 Task: Create a Google Calendar event titled 'Regular team check-ins' on May 16 from 2:30 PM to 3:30 PM, with Google Meet video conferencing and a 30-minute notification.
Action: Mouse moved to (79, 142)
Screenshot: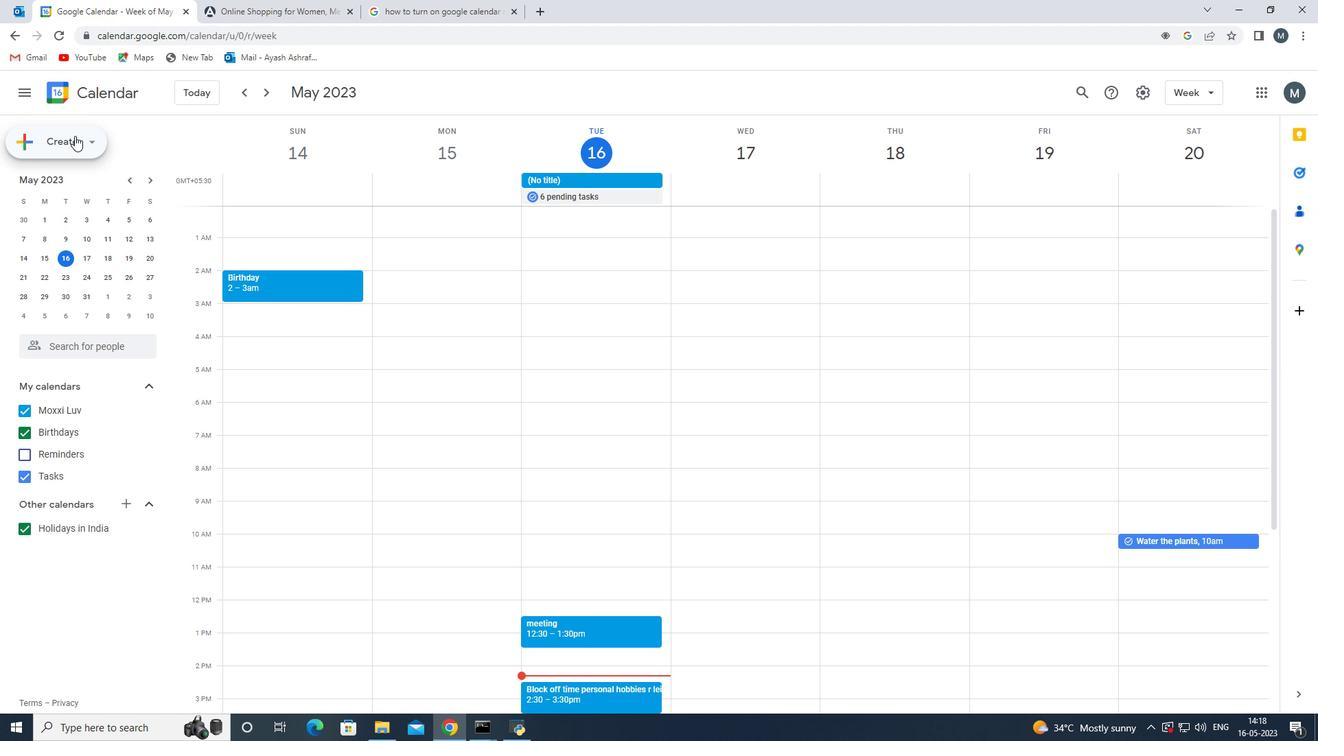 
Action: Mouse pressed left at (79, 142)
Screenshot: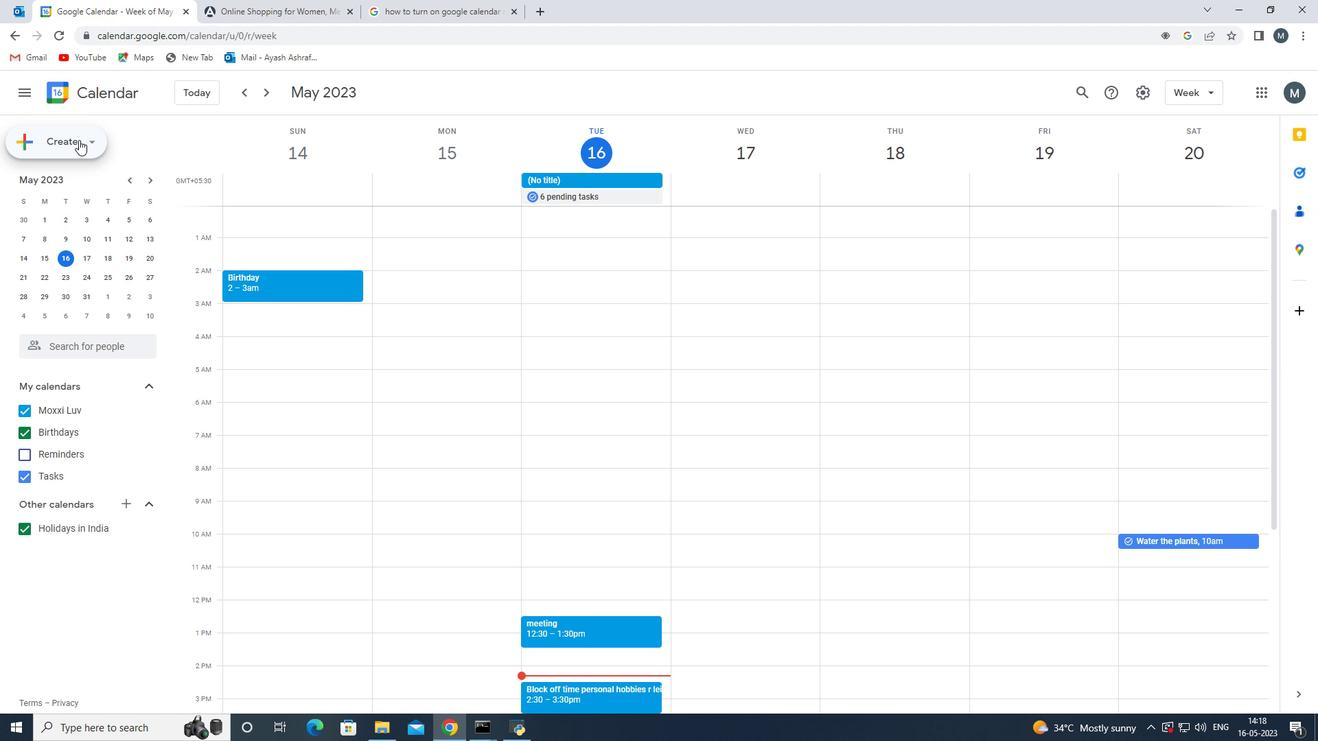 
Action: Mouse moved to (61, 183)
Screenshot: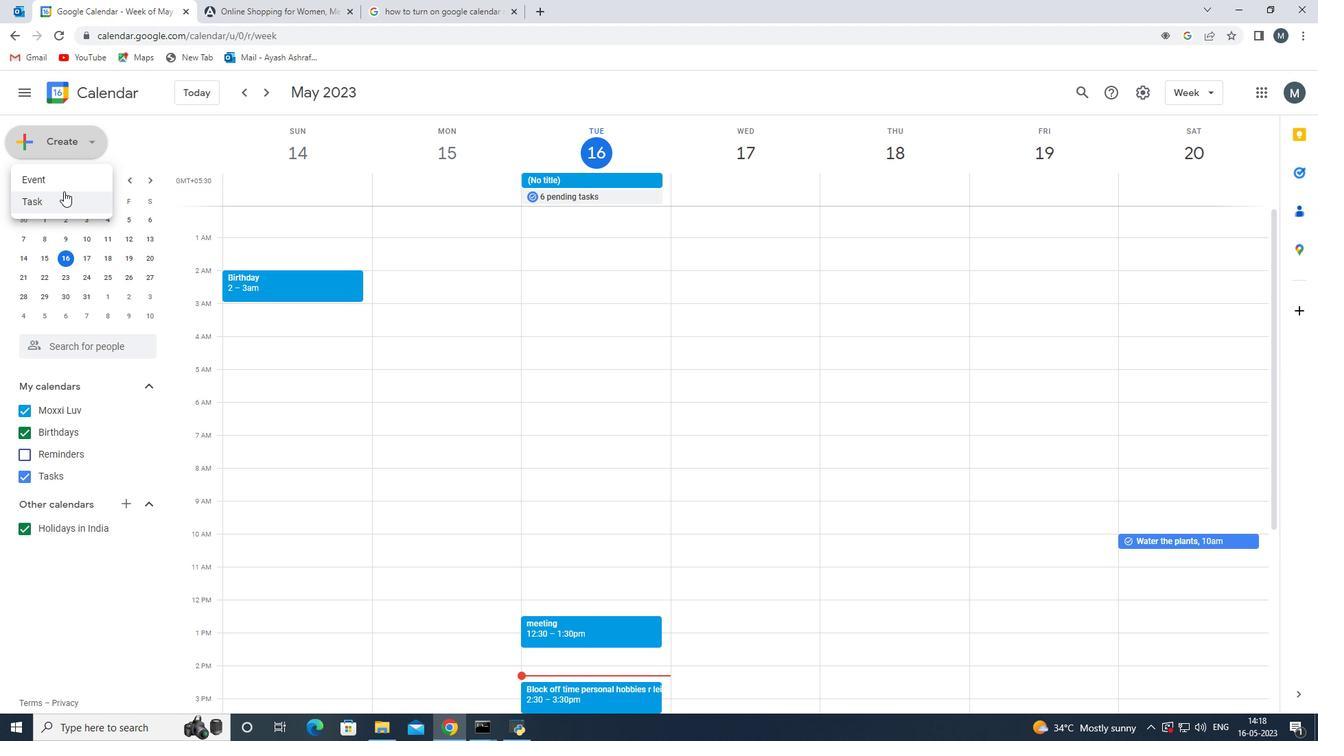 
Action: Mouse pressed left at (61, 183)
Screenshot: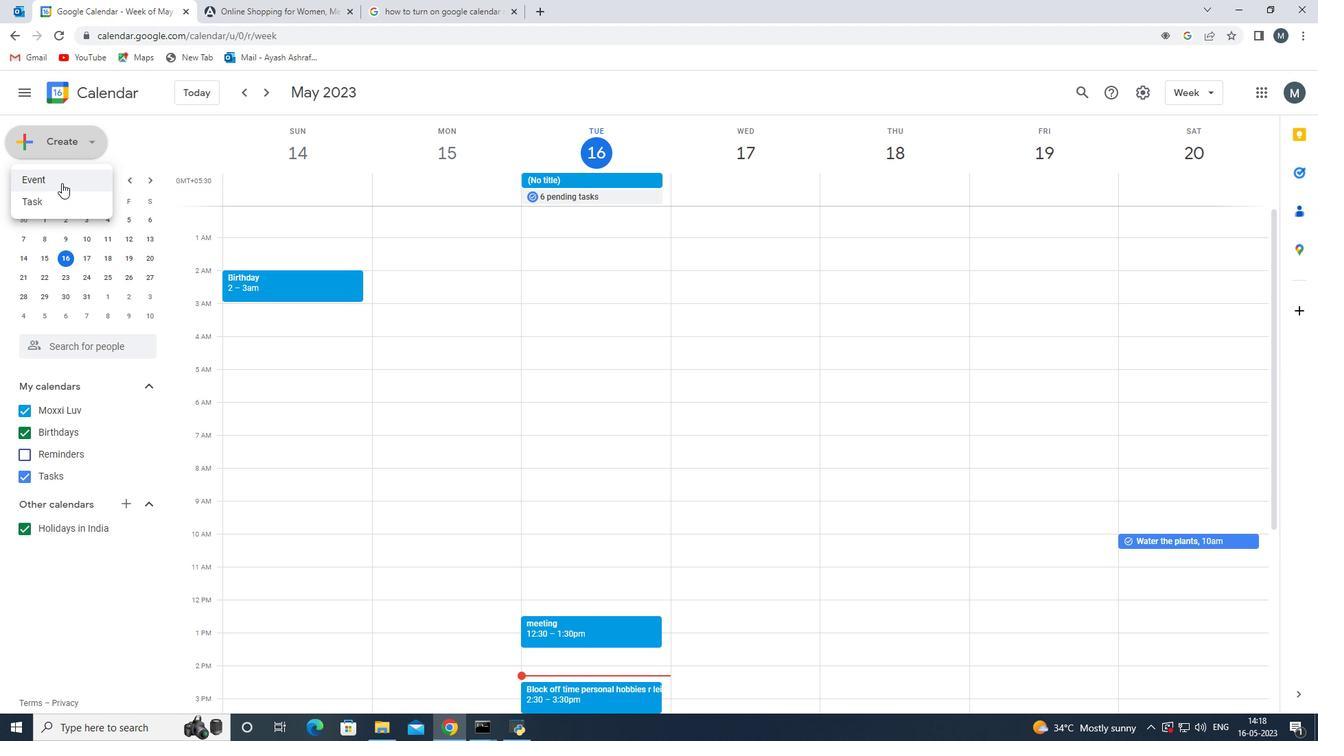 
Action: Mouse moved to (305, 374)
Screenshot: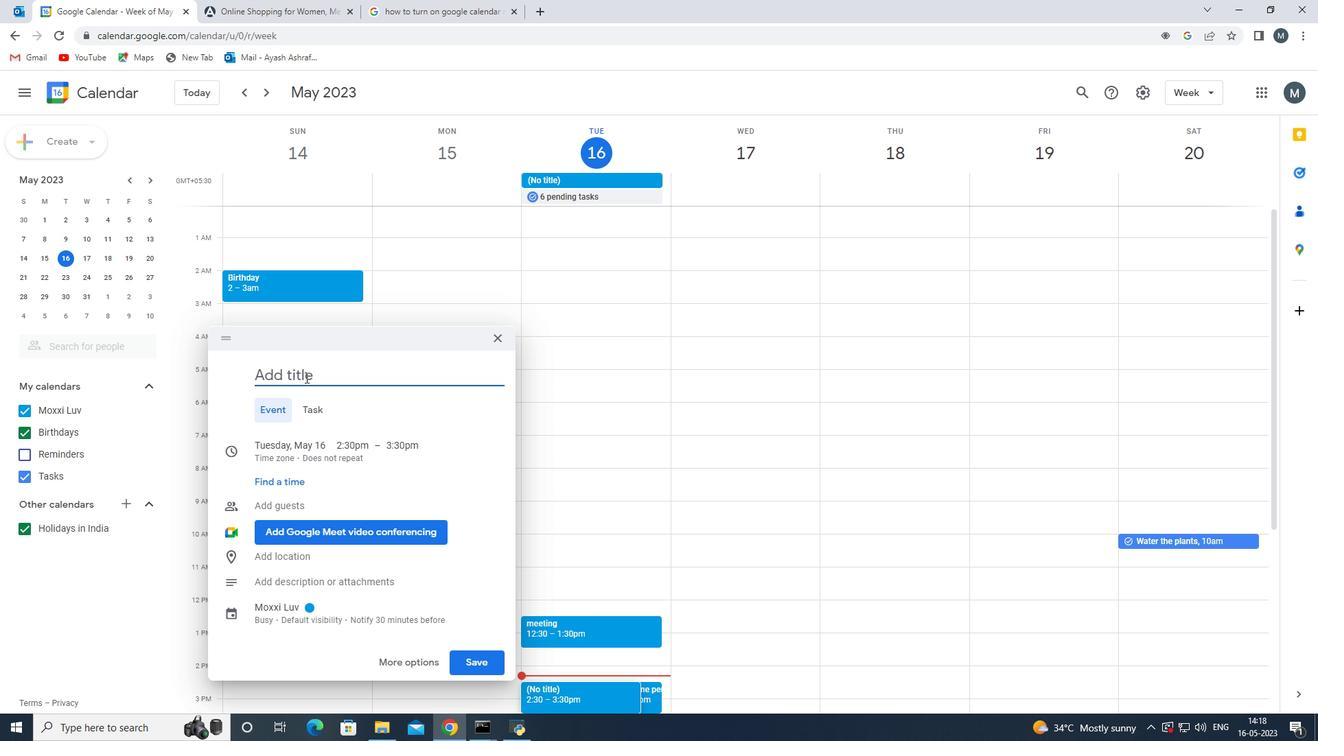 
Action: Mouse pressed left at (305, 374)
Screenshot: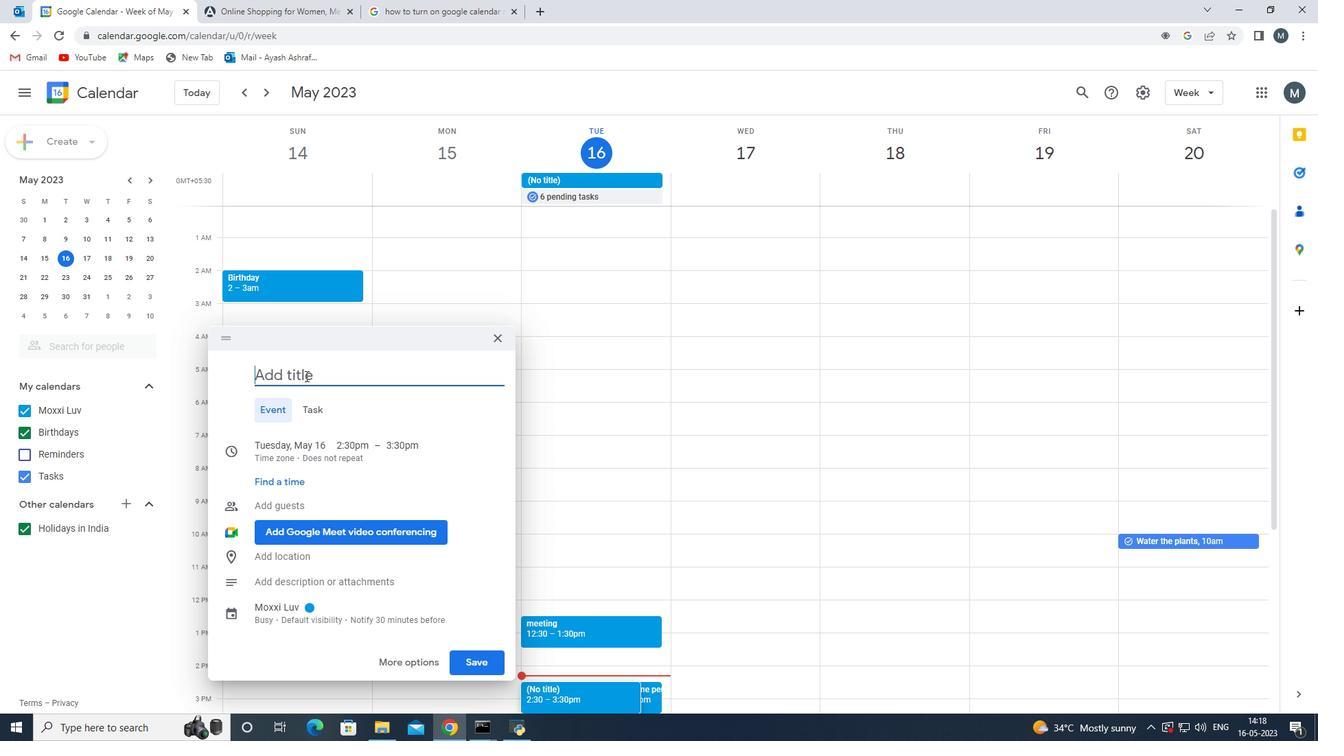 
Action: Key pressed <Key.shift>Regulr<Key.space>team<Key.space>check-ind<Key.backspace>s<Key.space>
Screenshot: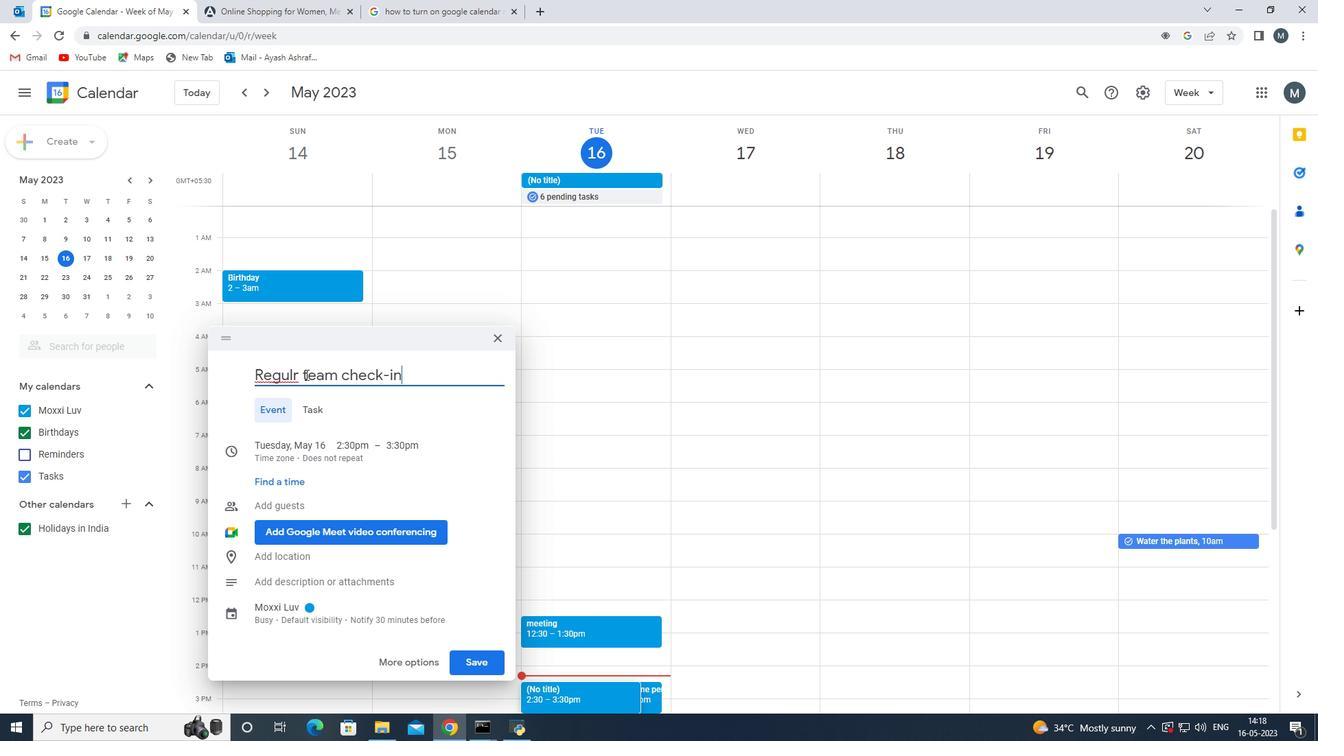 
Action: Mouse moved to (294, 376)
Screenshot: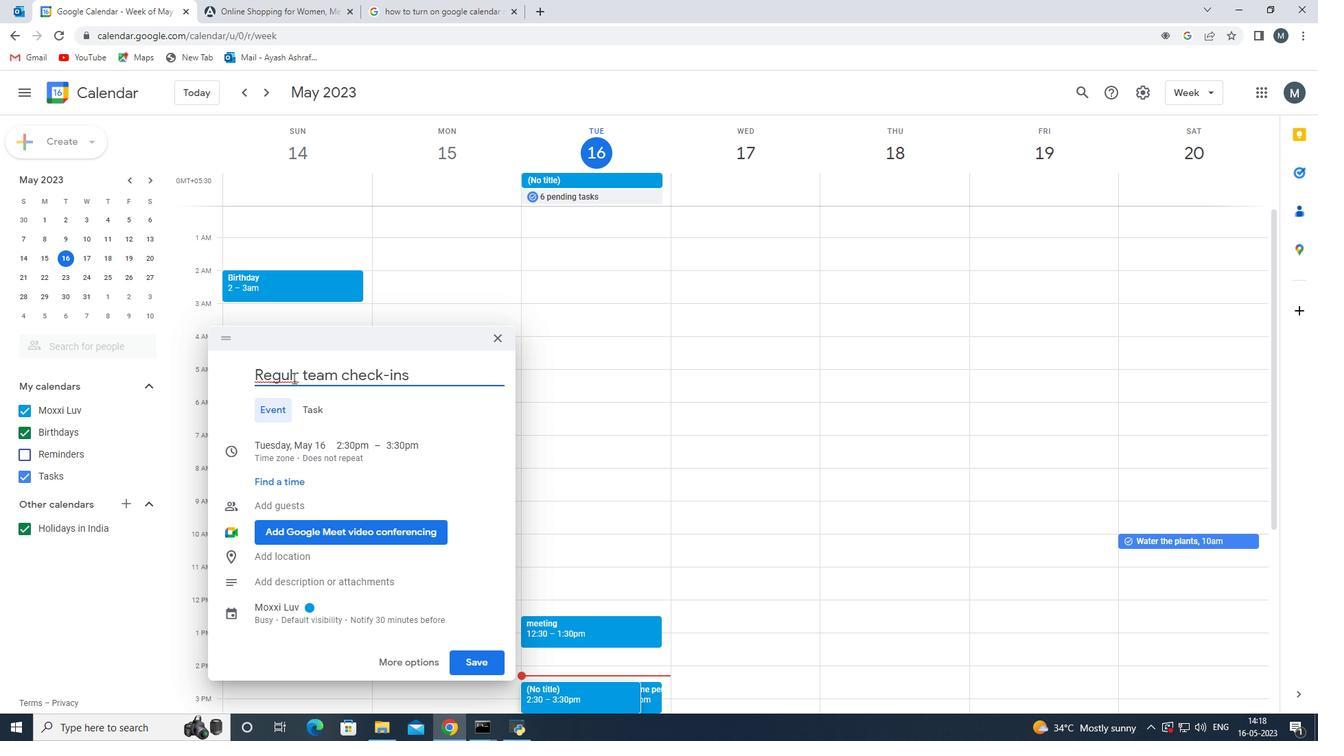 
Action: Mouse pressed left at (294, 376)
Screenshot: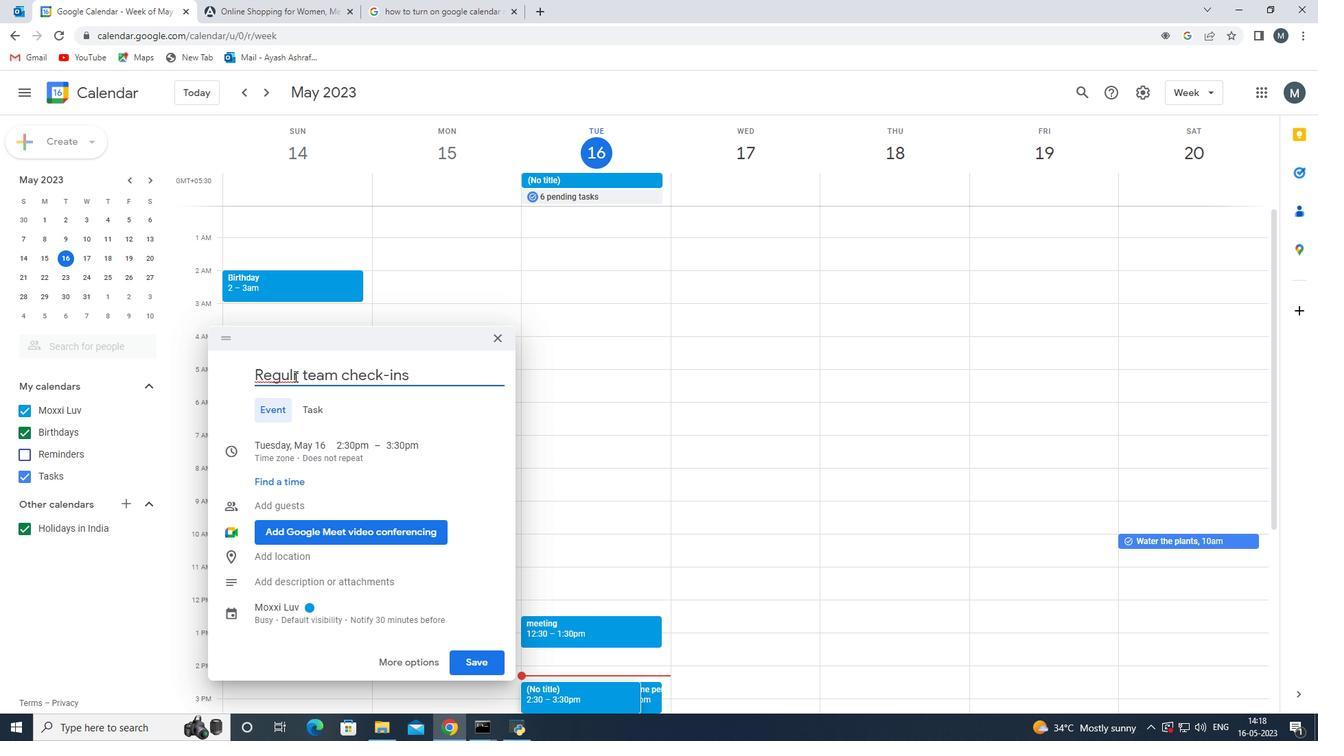 
Action: Mouse moved to (301, 376)
Screenshot: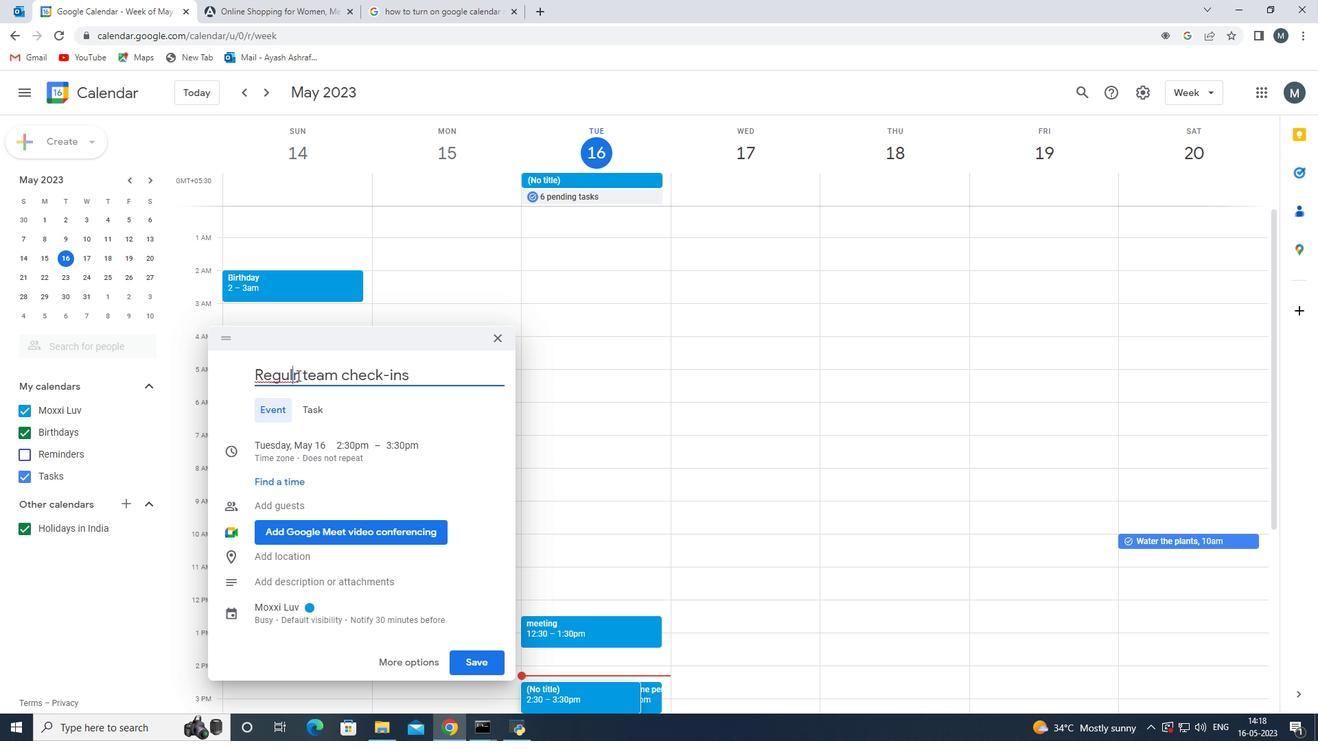 
Action: Key pressed a
Screenshot: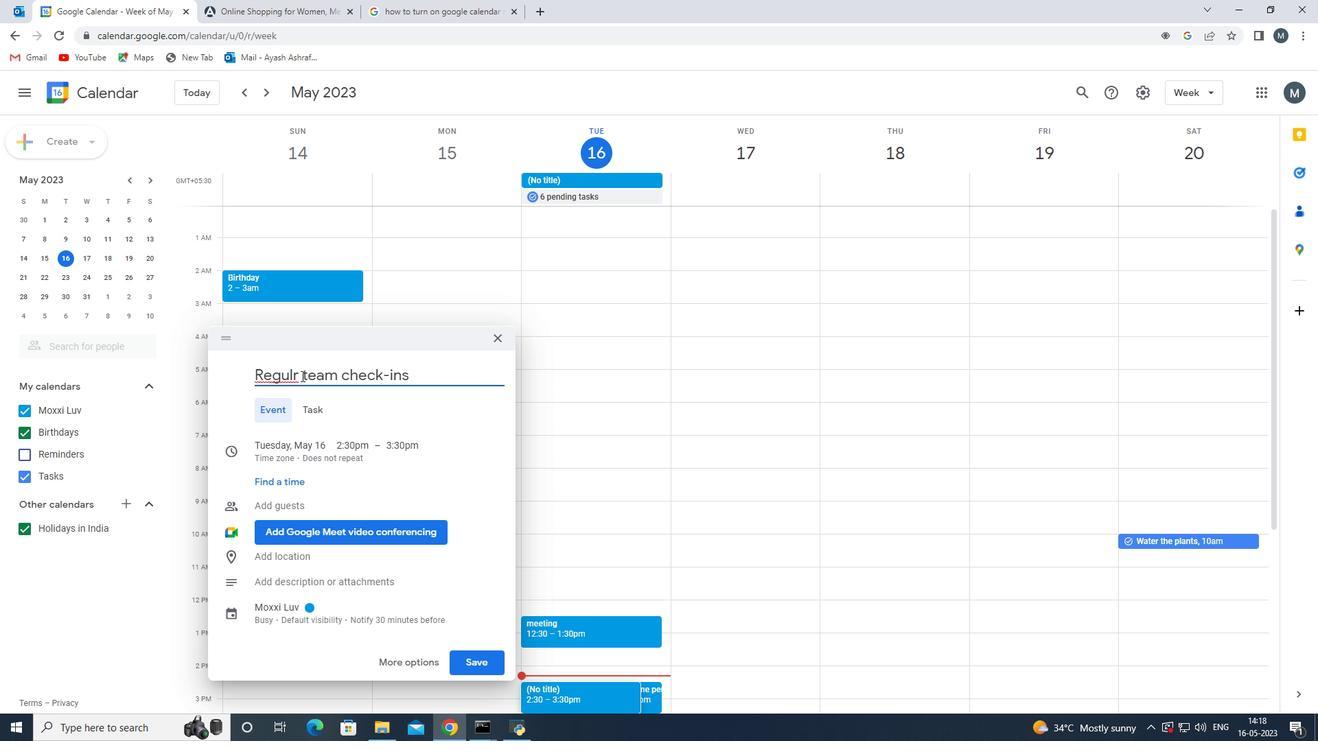 
Action: Mouse moved to (321, 479)
Screenshot: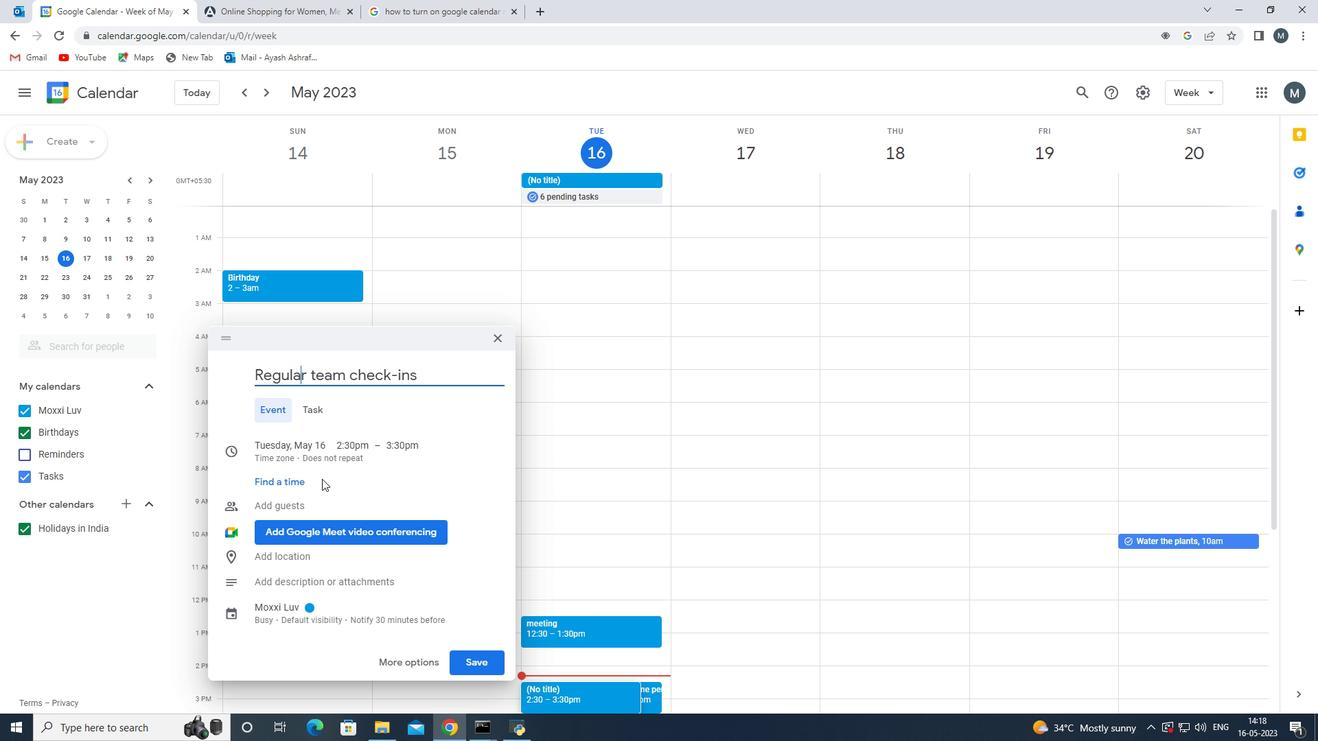 
Action: Mouse scrolled (321, 478) with delta (0, 0)
Screenshot: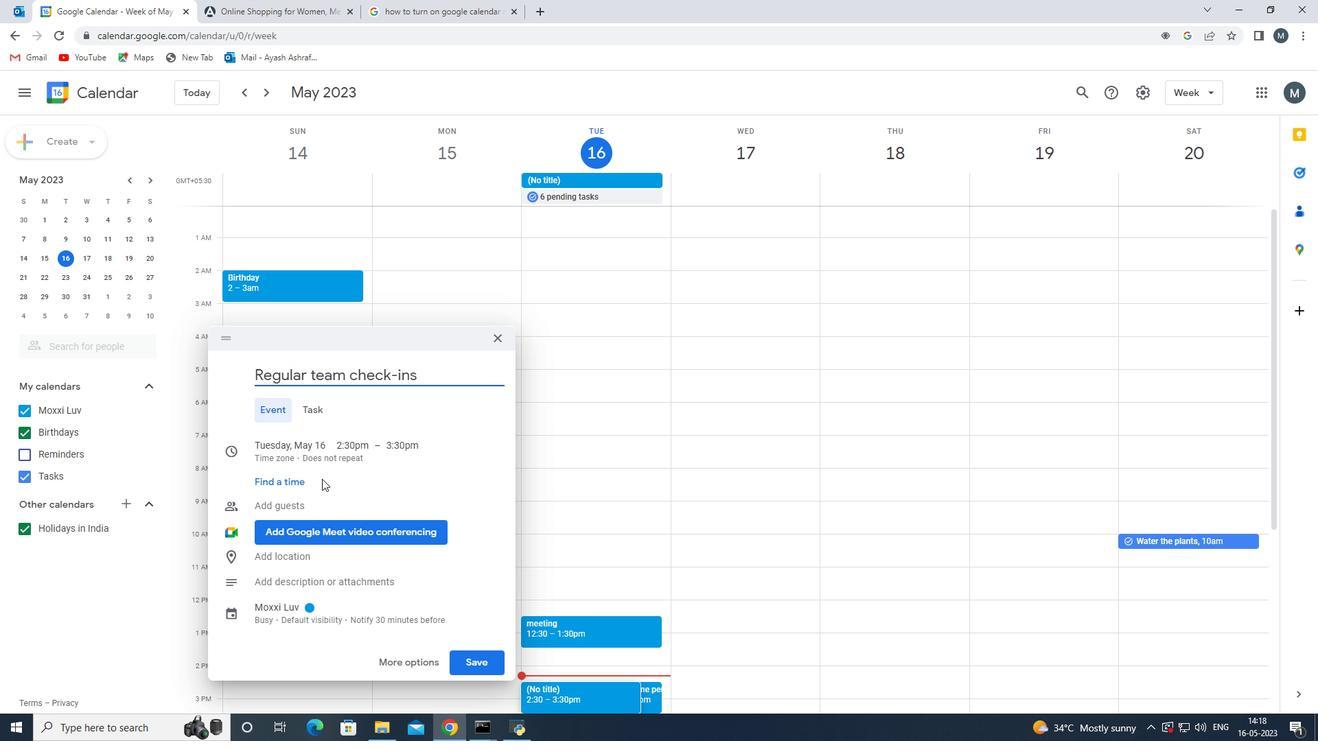 
Action: Mouse moved to (234, 581)
Screenshot: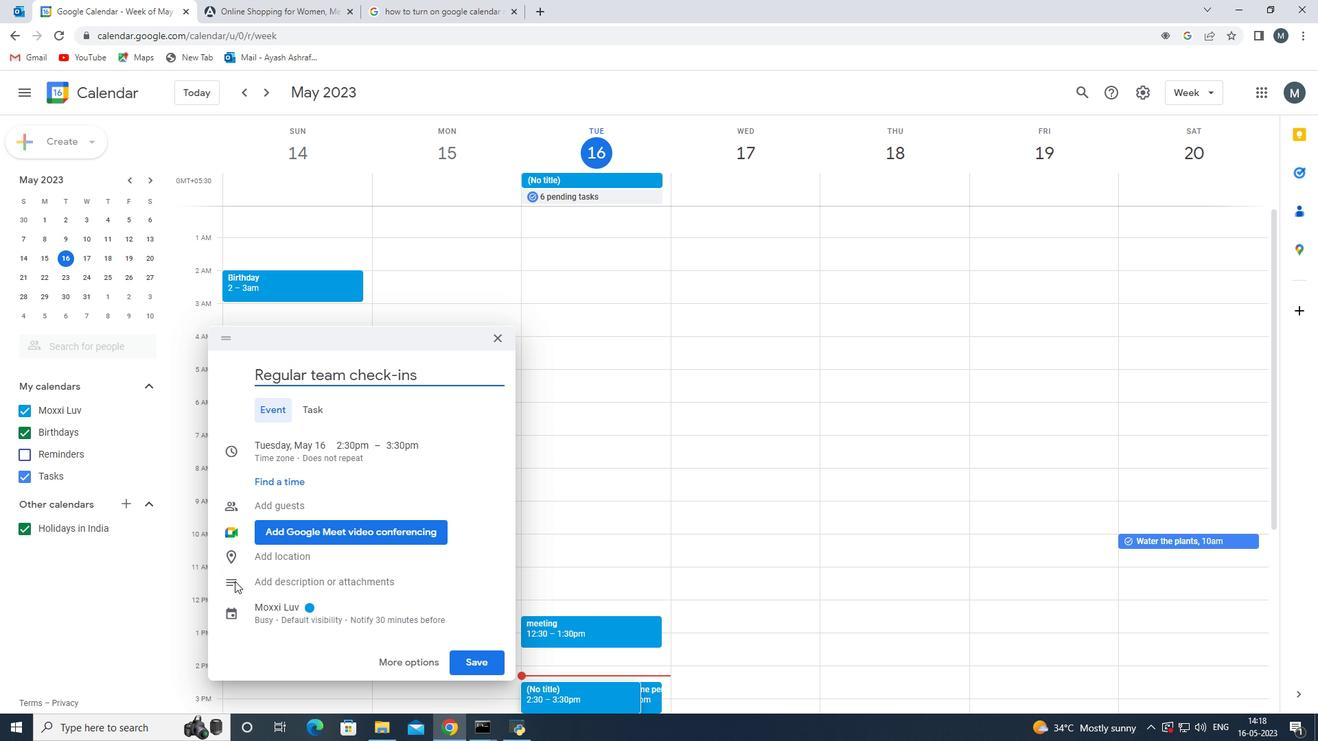 
Action: Mouse pressed left at (234, 581)
Screenshot: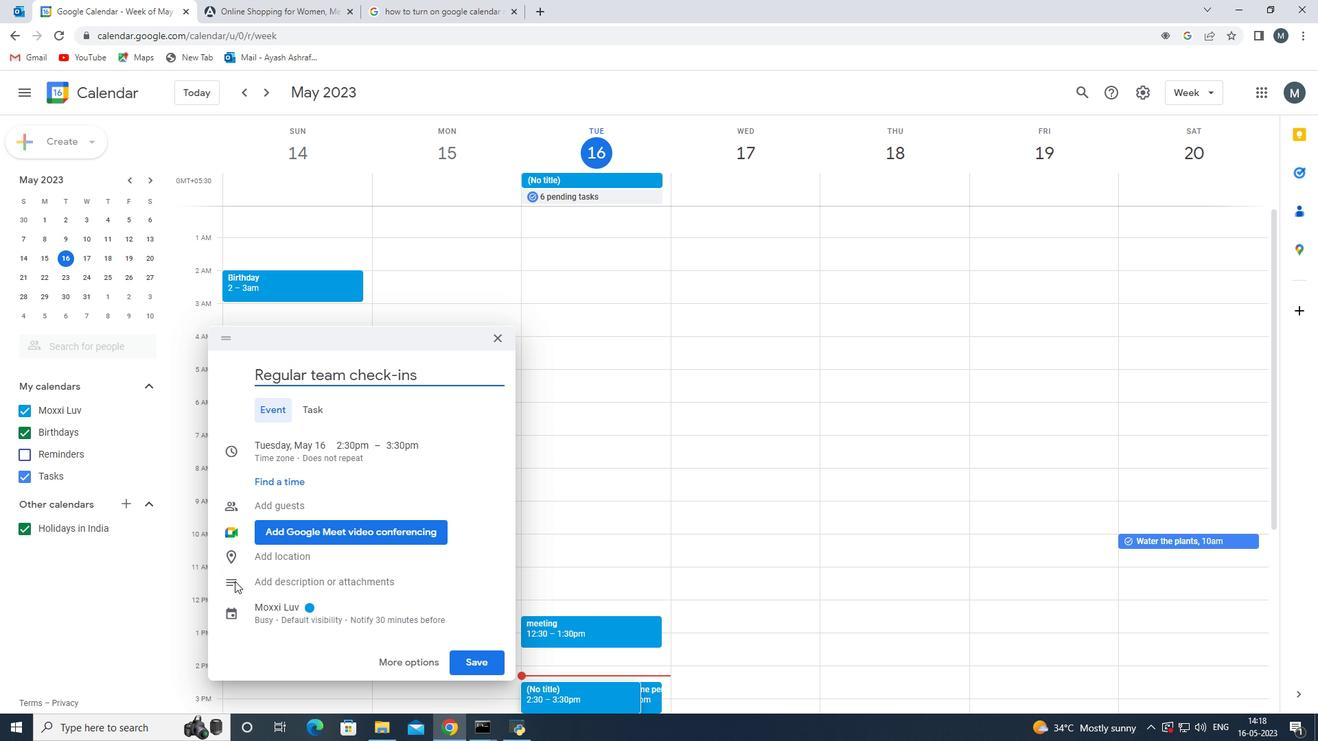 
Action: Mouse moved to (395, 666)
Screenshot: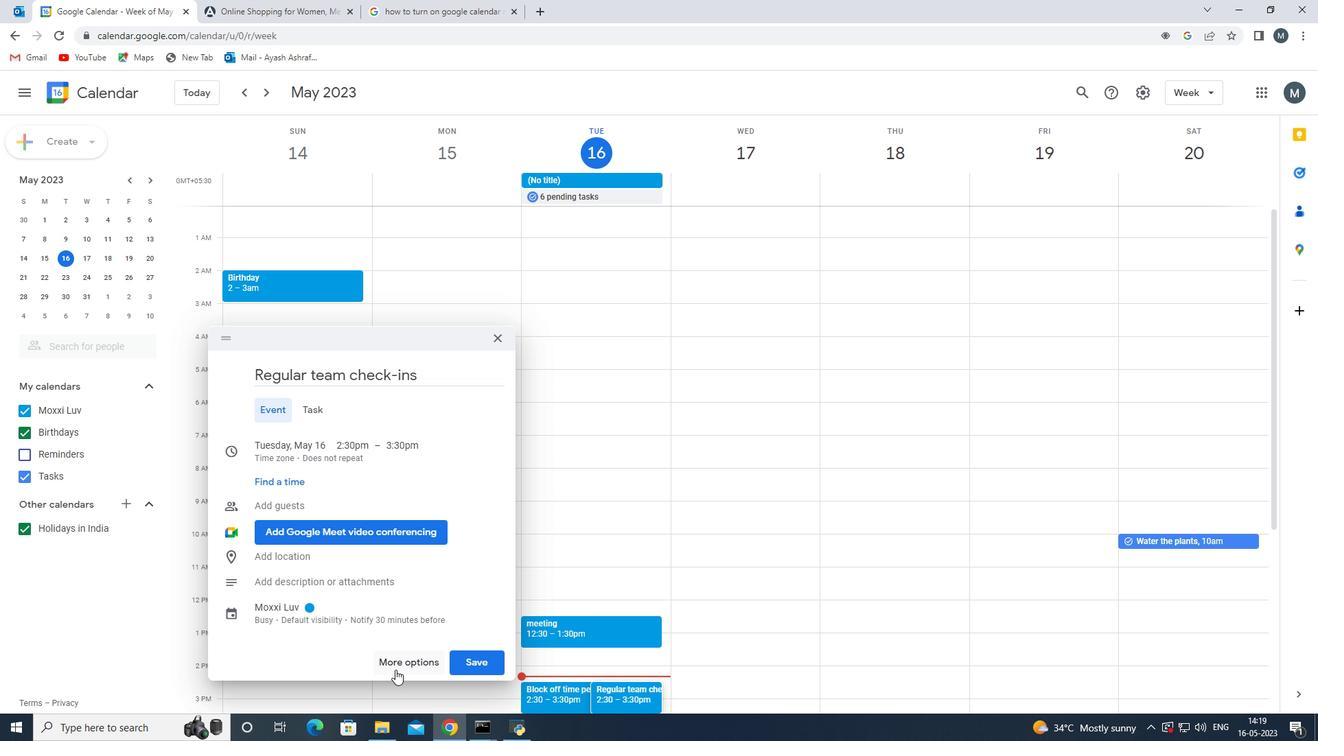
Action: Mouse pressed left at (395, 666)
Screenshot: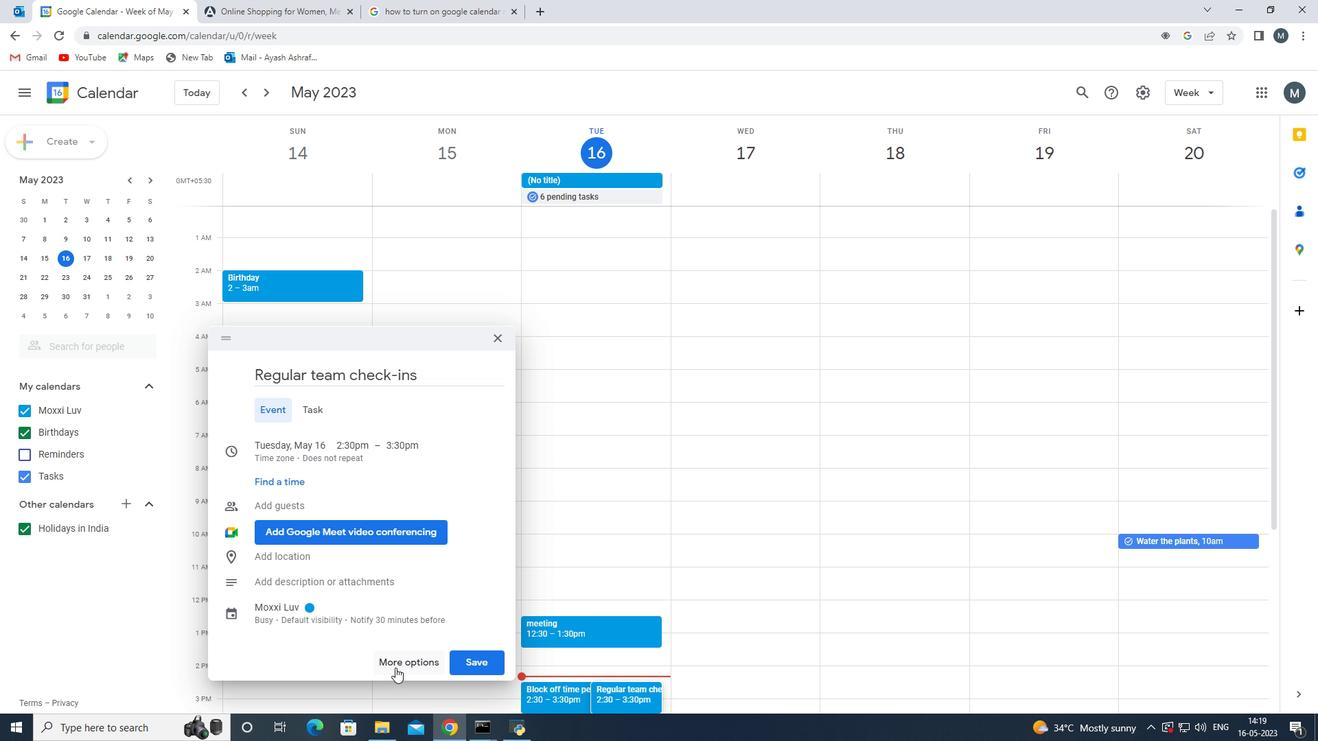 
Action: Mouse moved to (136, 405)
Screenshot: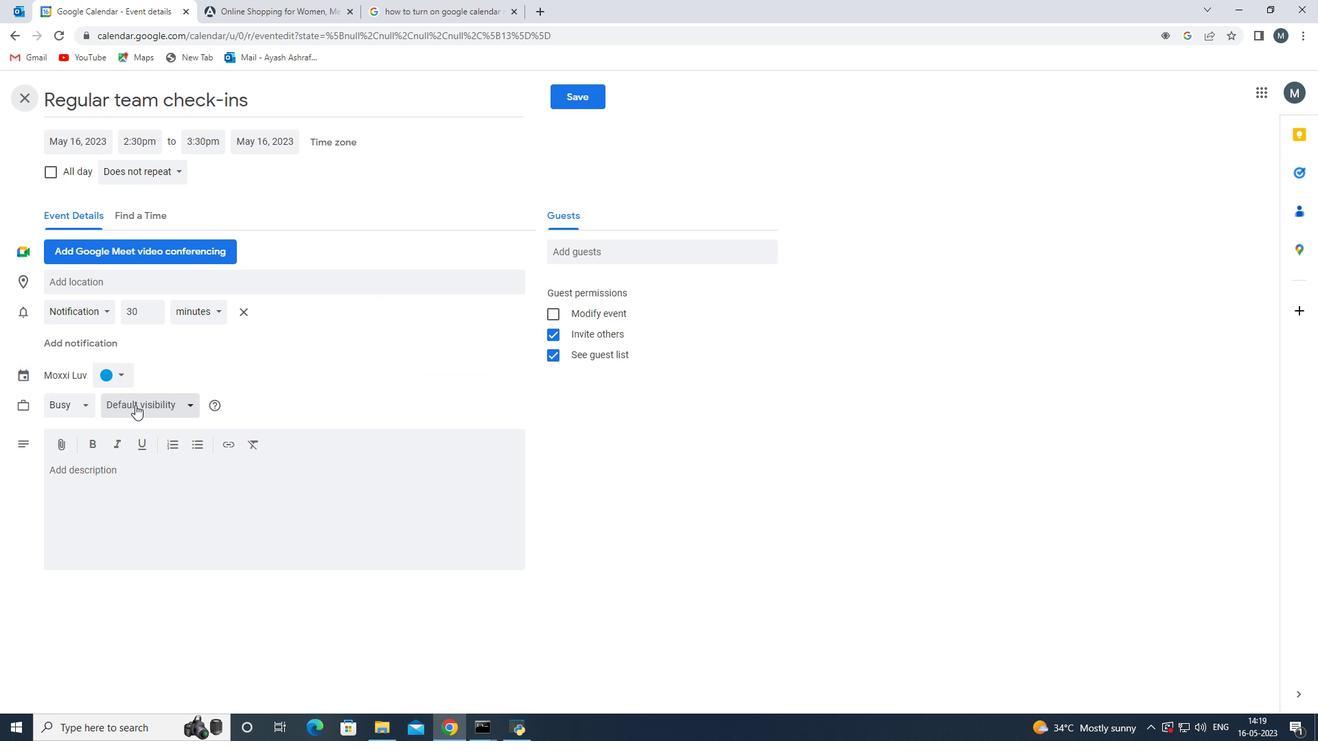 
Action: Mouse pressed left at (136, 405)
Screenshot: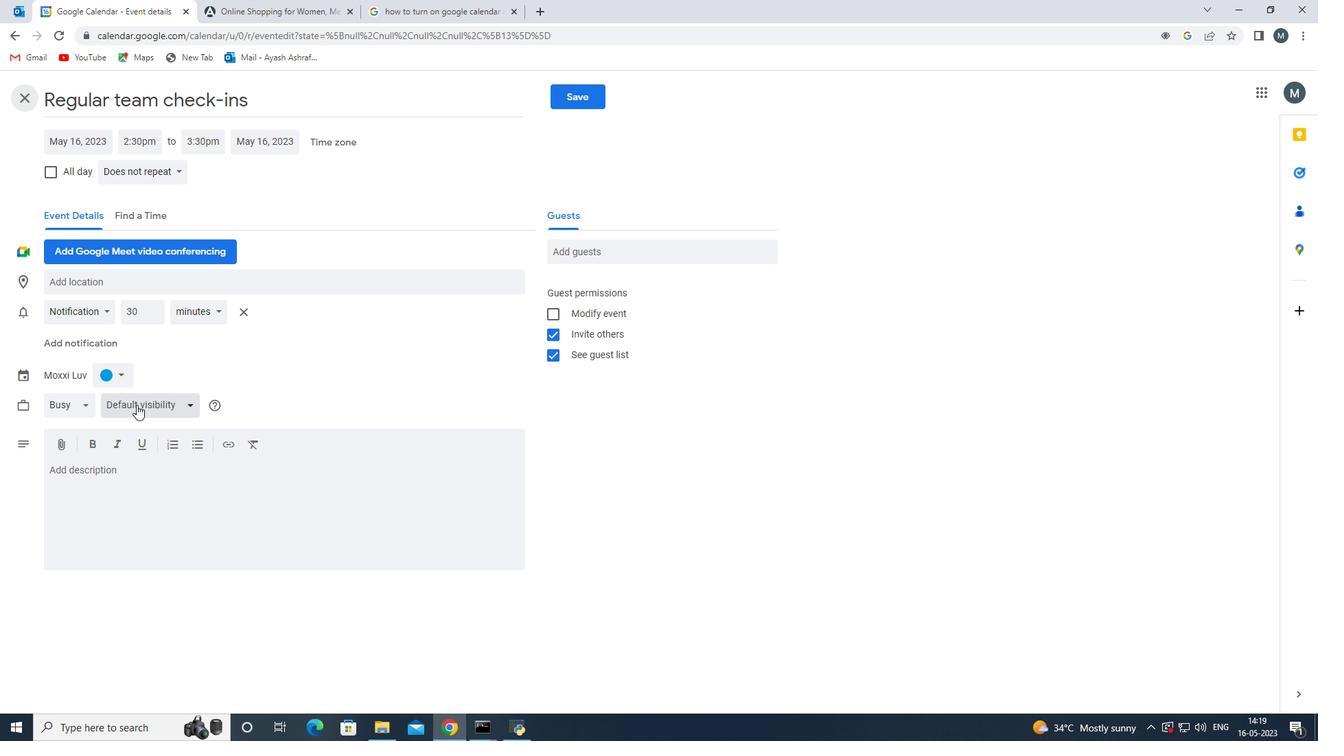 
Action: Mouse moved to (19, 444)
Screenshot: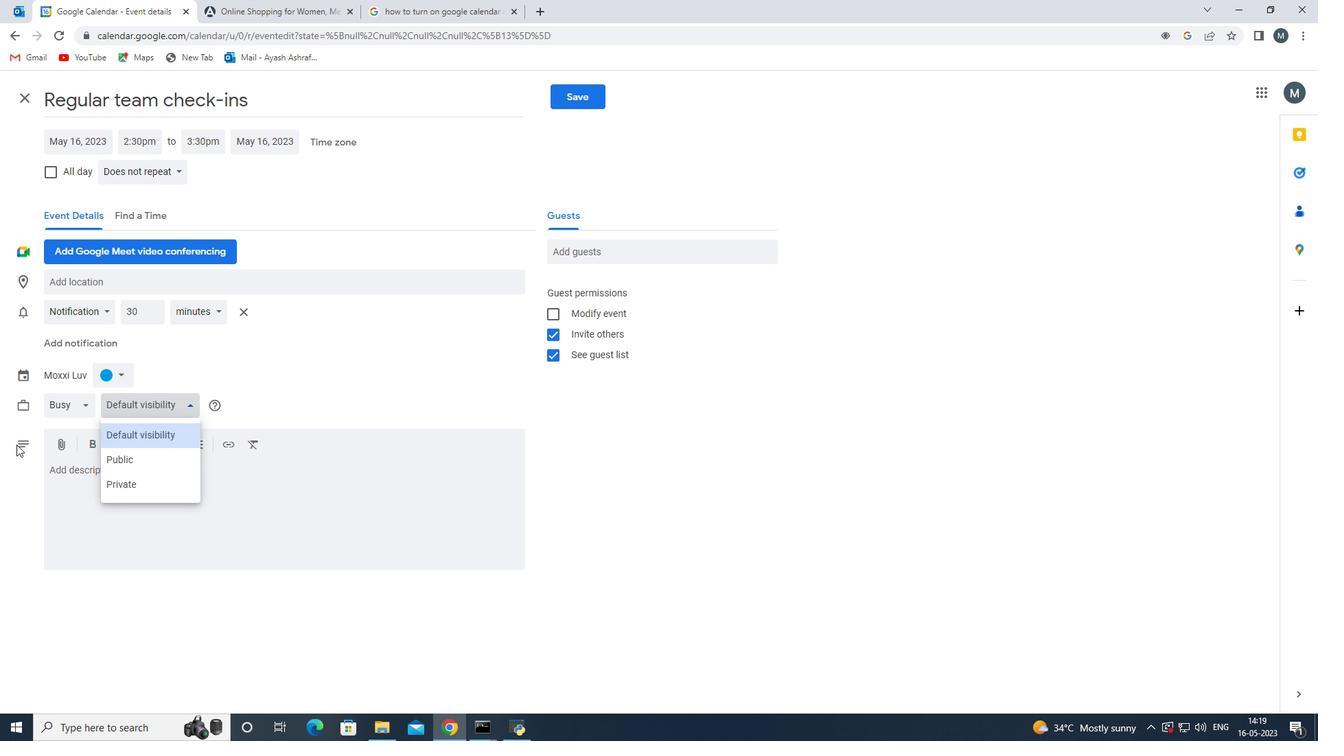 
Action: Mouse pressed left at (19, 444)
Screenshot: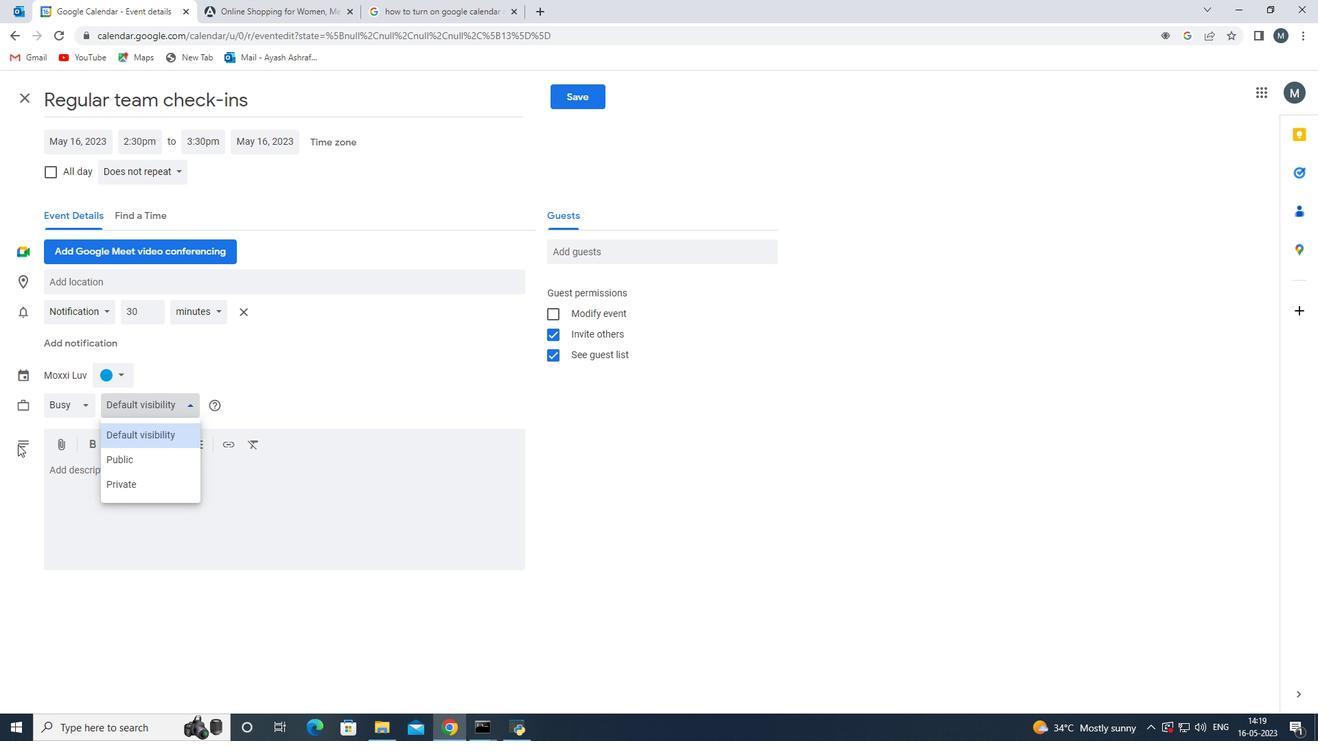
Action: Mouse pressed left at (19, 444)
Screenshot: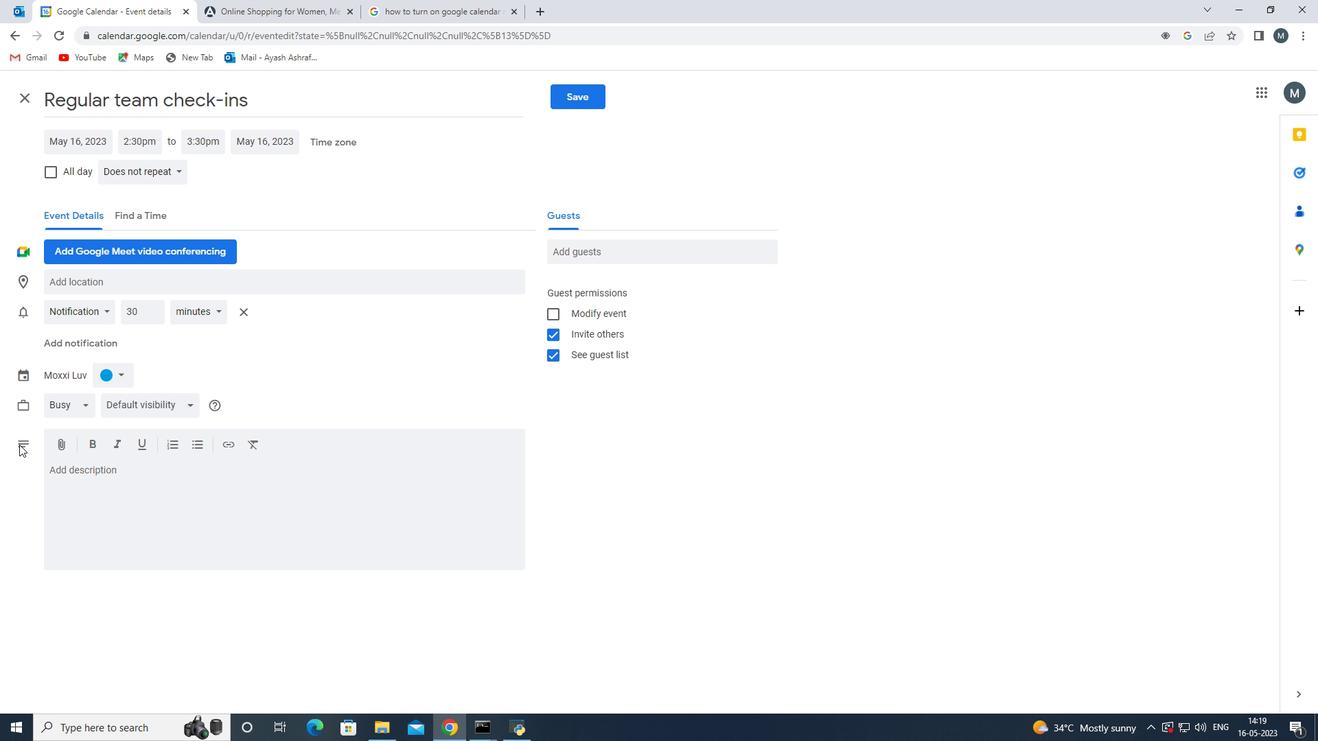 
Action: Mouse moved to (146, 484)
Screenshot: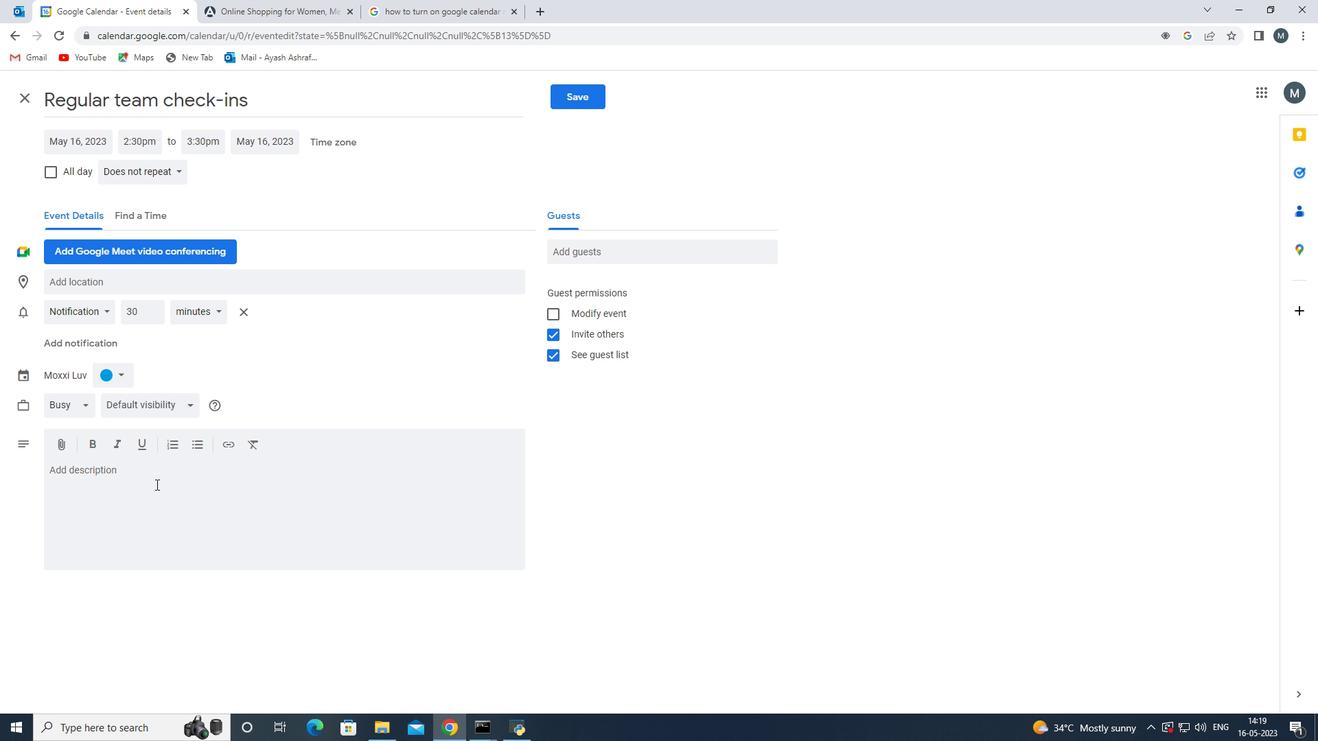 
Action: Mouse pressed left at (146, 484)
Screenshot: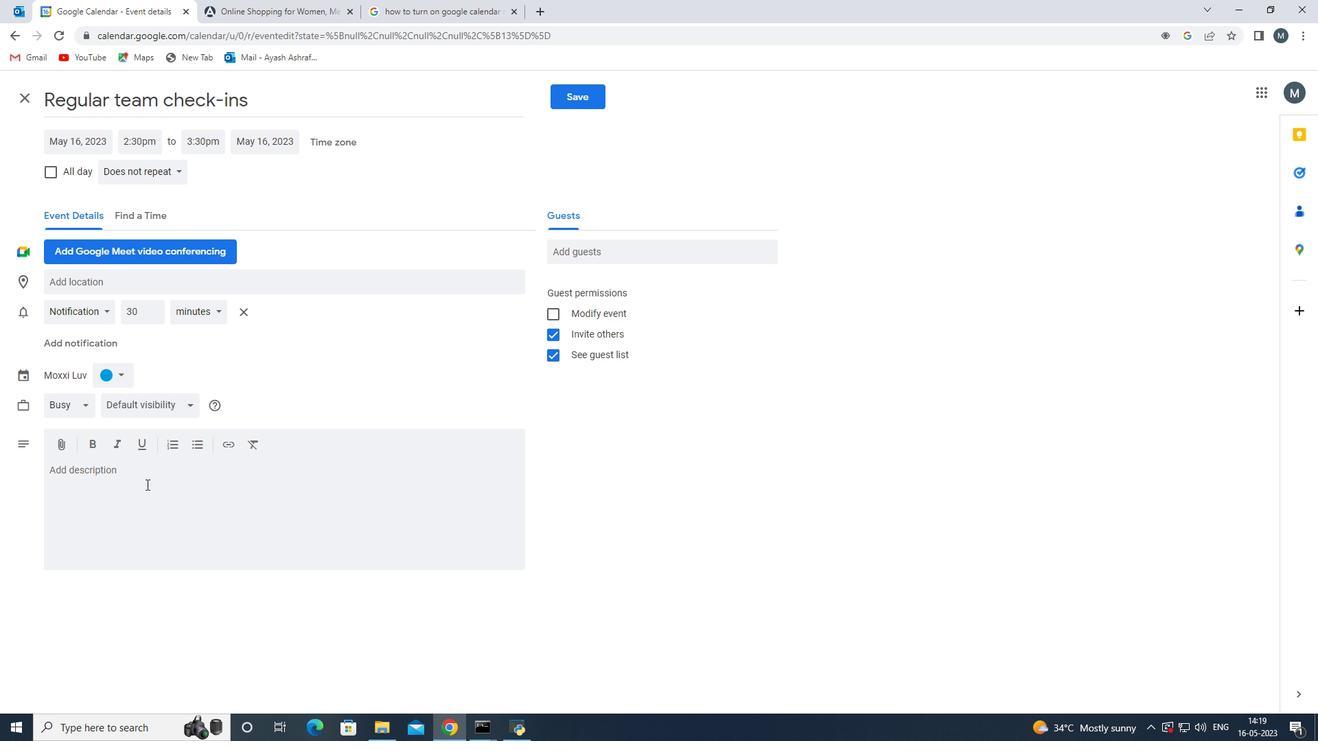 
Action: Mouse moved to (22, 254)
Screenshot: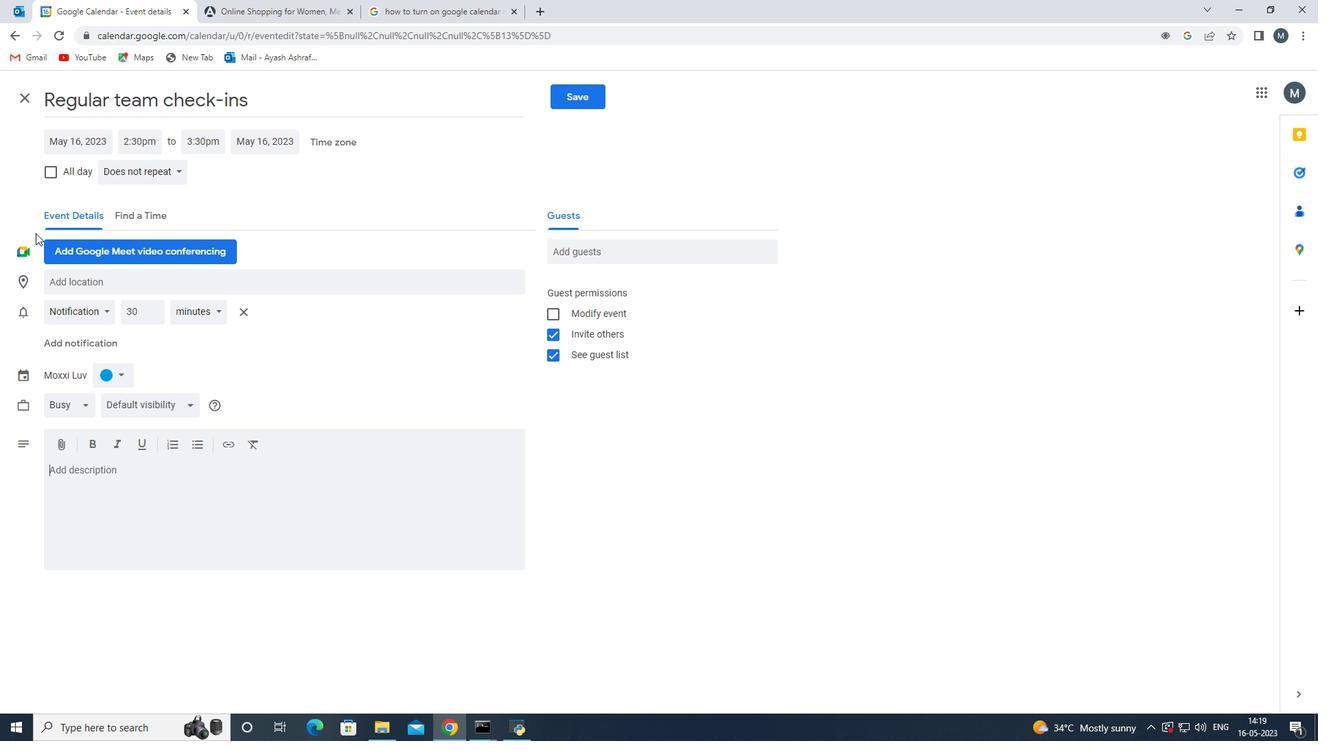
Action: Mouse pressed left at (22, 254)
Screenshot: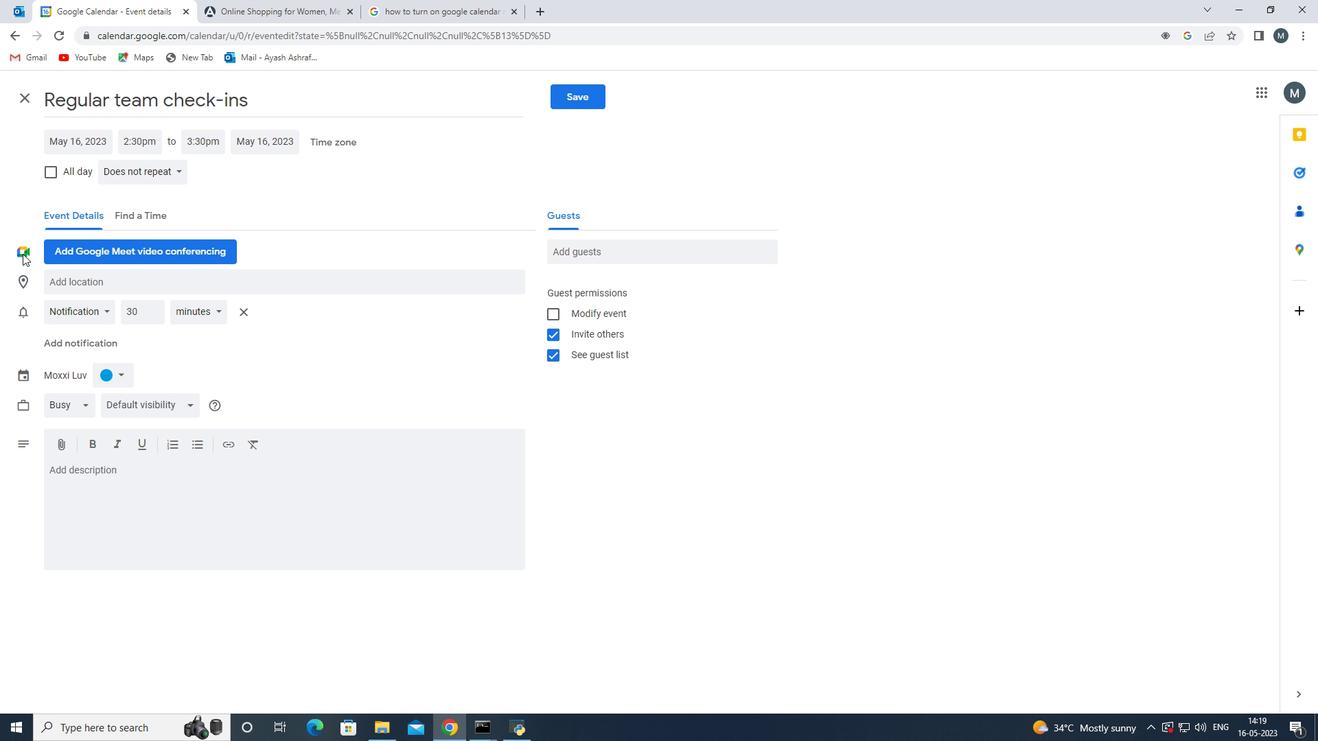 
Action: Mouse moved to (100, 468)
Screenshot: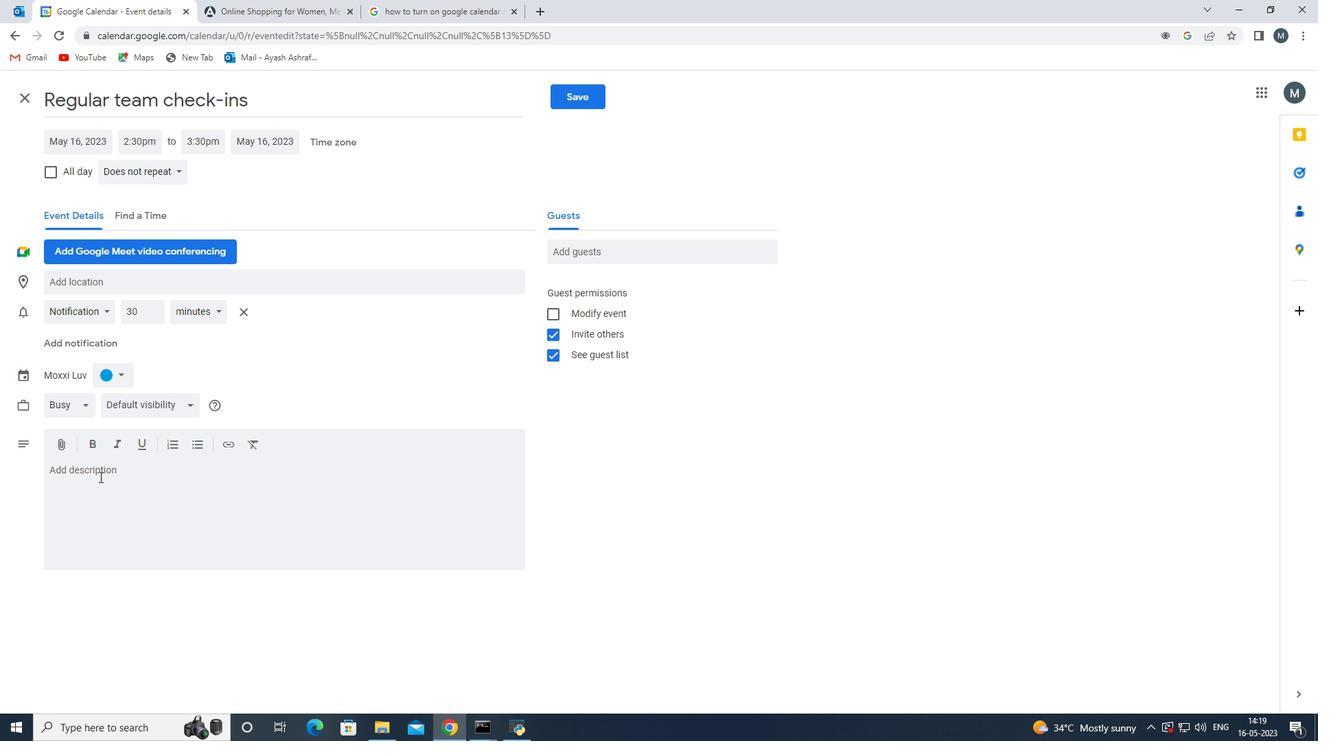 
